 Task: Schedule a time to work on the side project.
Action: Mouse moved to (77, 114)
Screenshot: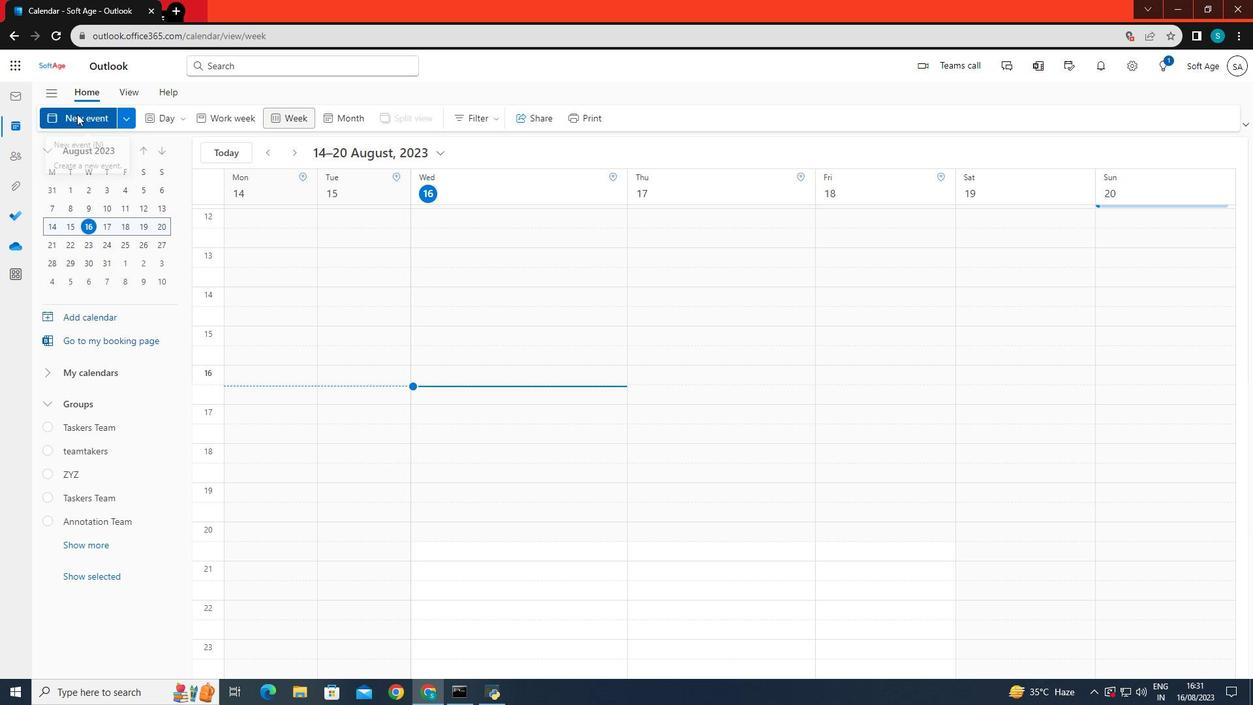 
Action: Mouse pressed left at (77, 114)
Screenshot: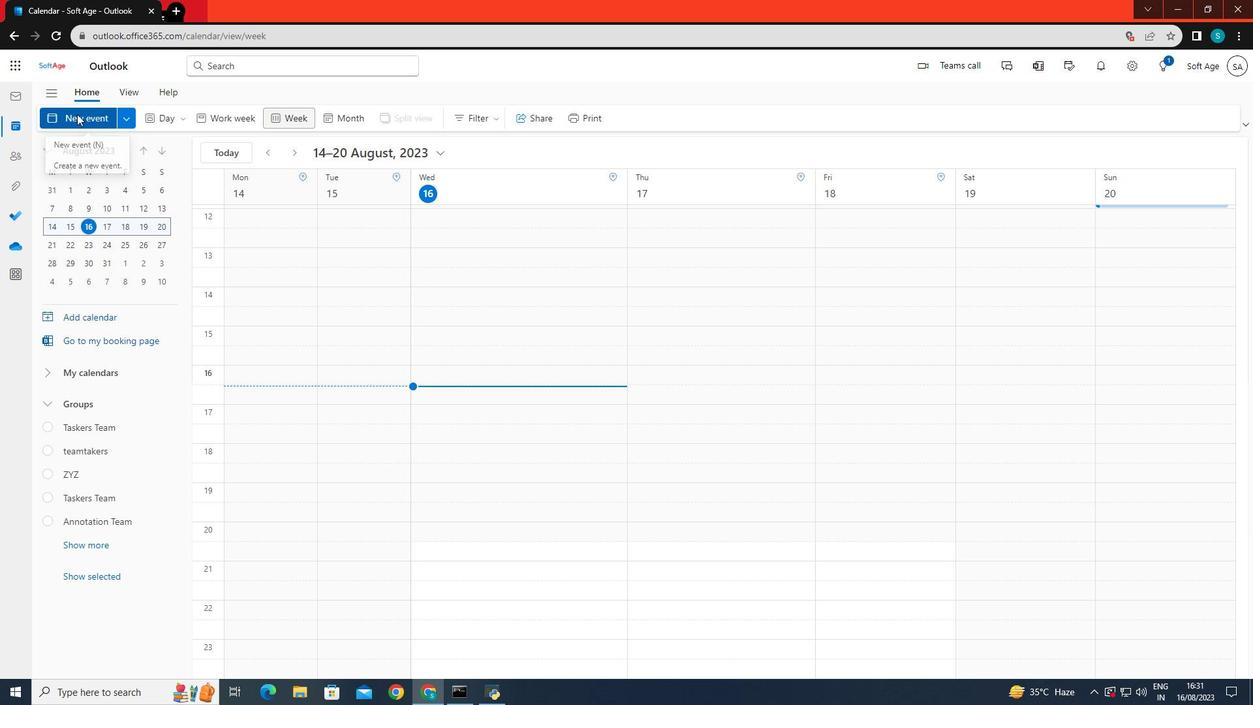 
Action: Mouse moved to (315, 197)
Screenshot: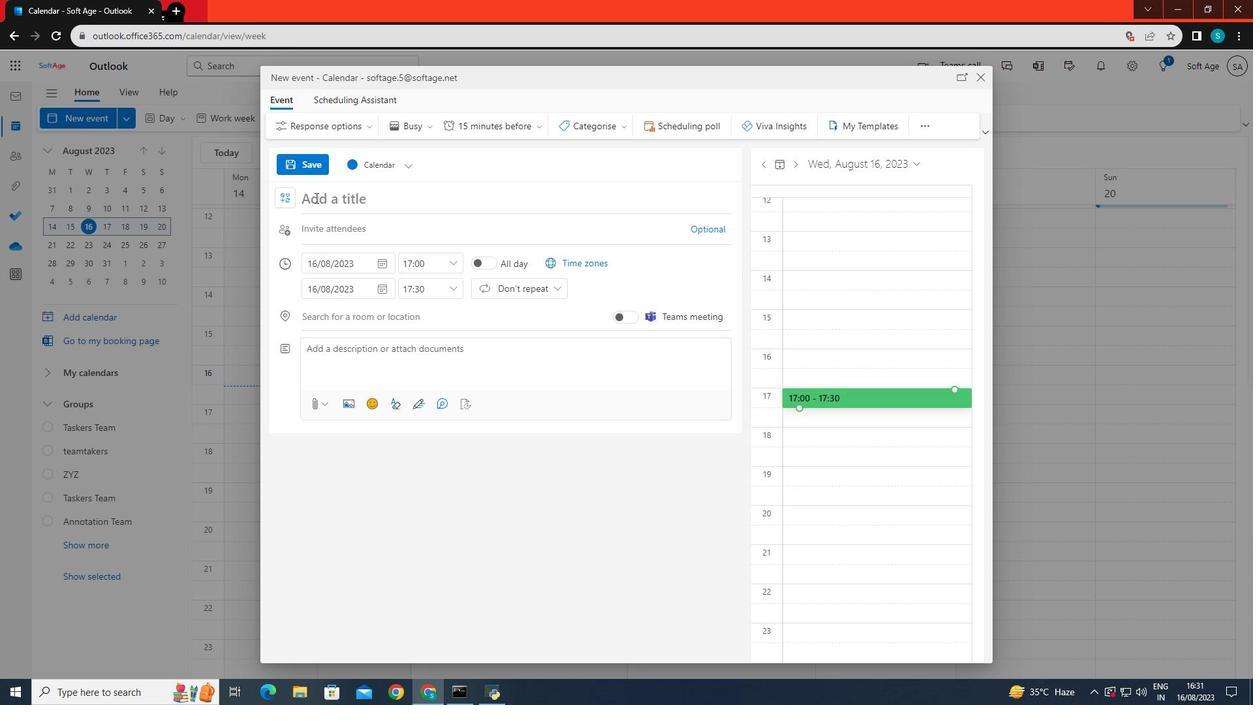 
Action: Mouse pressed left at (315, 197)
Screenshot: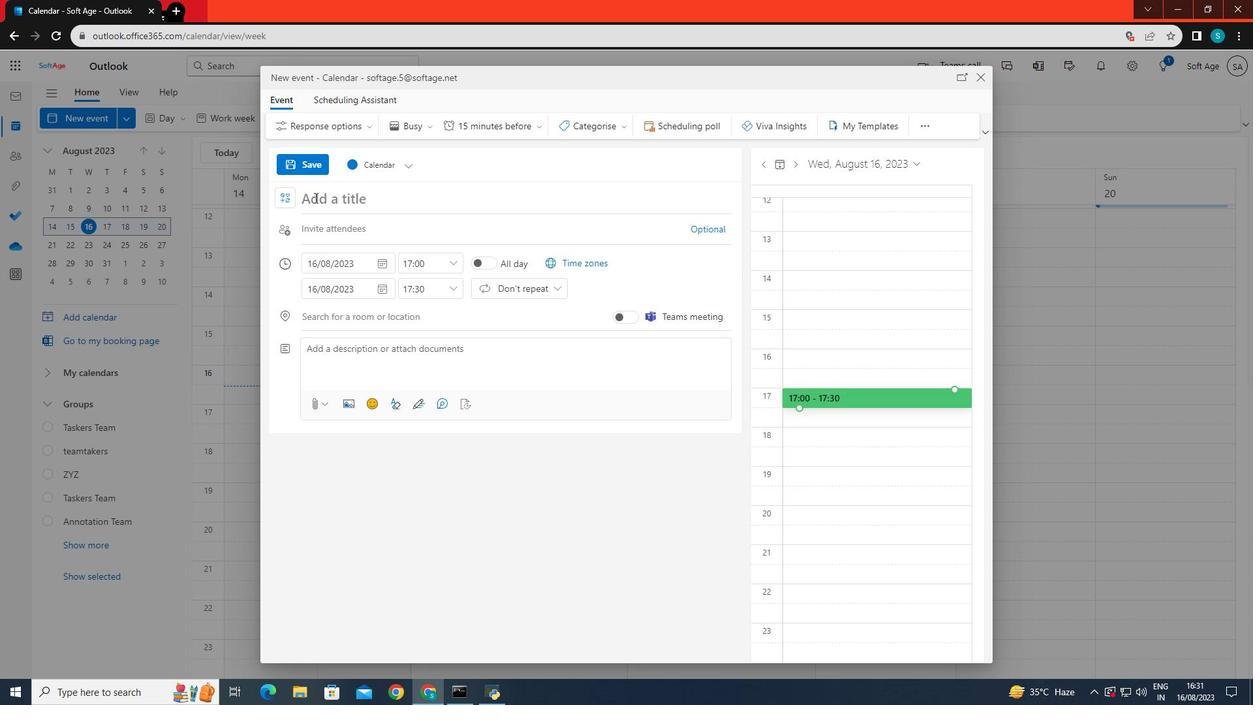 
Action: Mouse moved to (314, 197)
Screenshot: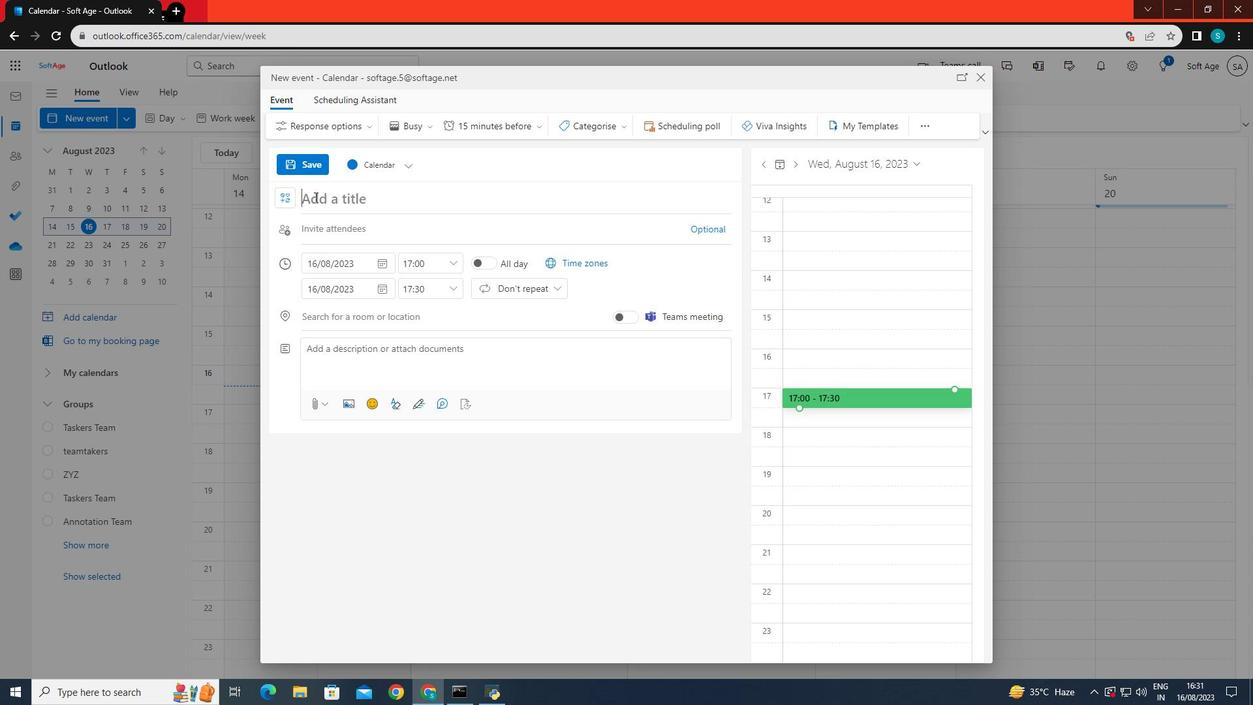 
Action: Key pressed <Key.caps_lock>S<Key.caps_lock>ide<Key.space>project
Screenshot: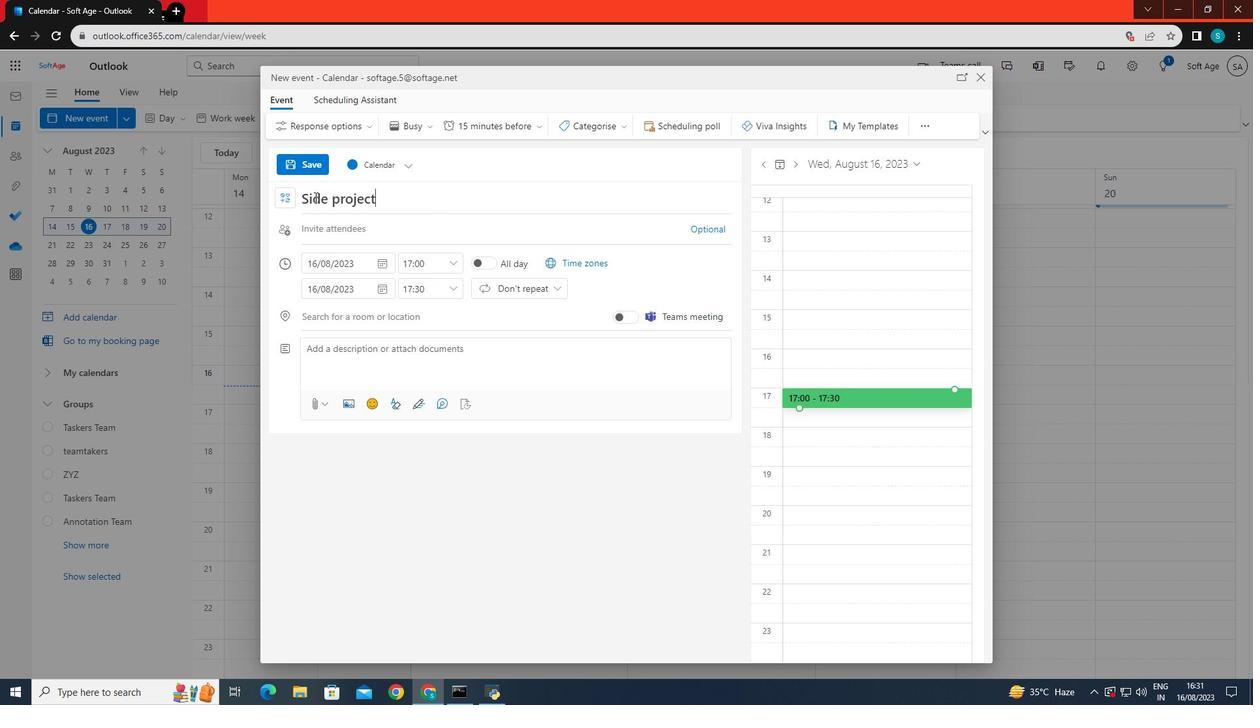 
Action: Mouse moved to (344, 266)
Screenshot: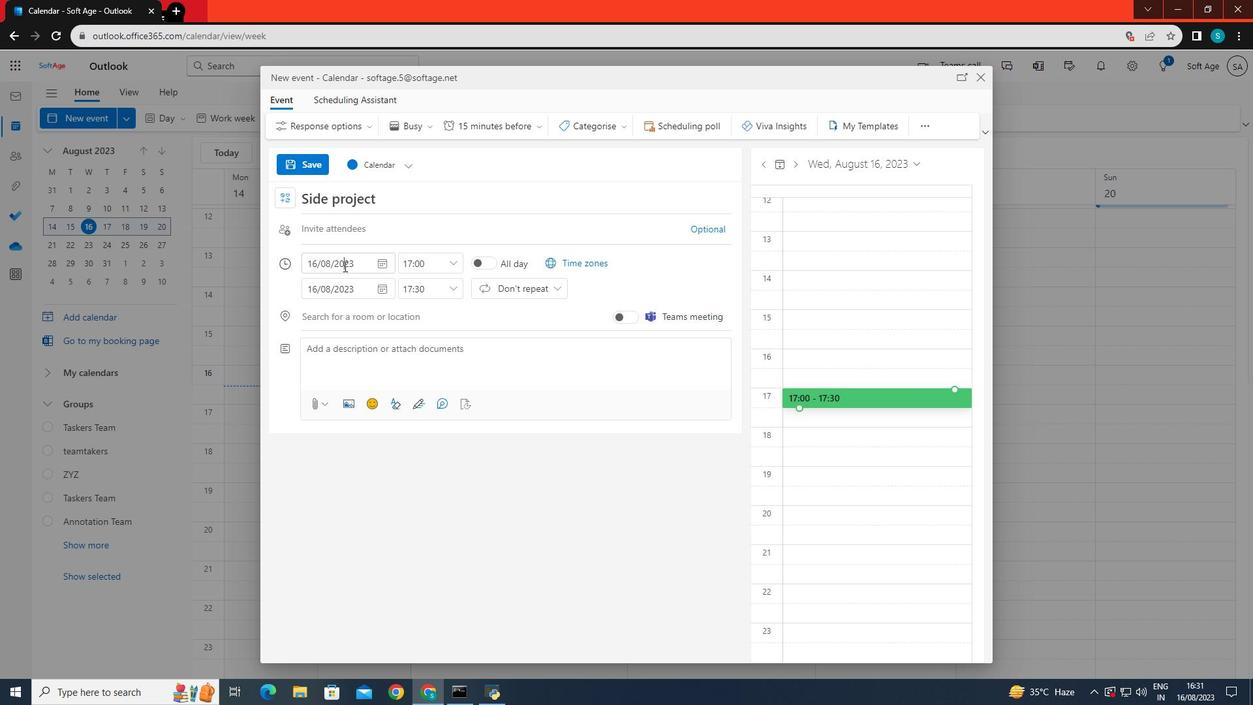 
Action: Mouse pressed left at (344, 266)
Screenshot: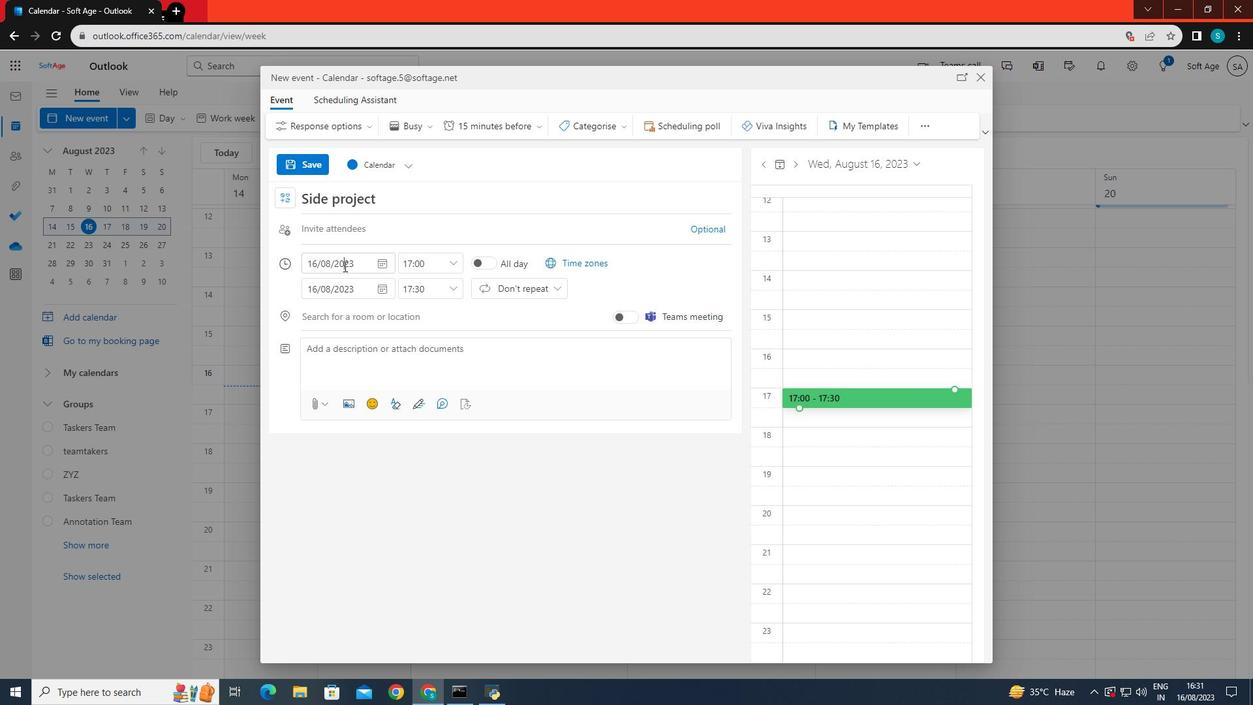 
Action: Mouse moved to (387, 383)
Screenshot: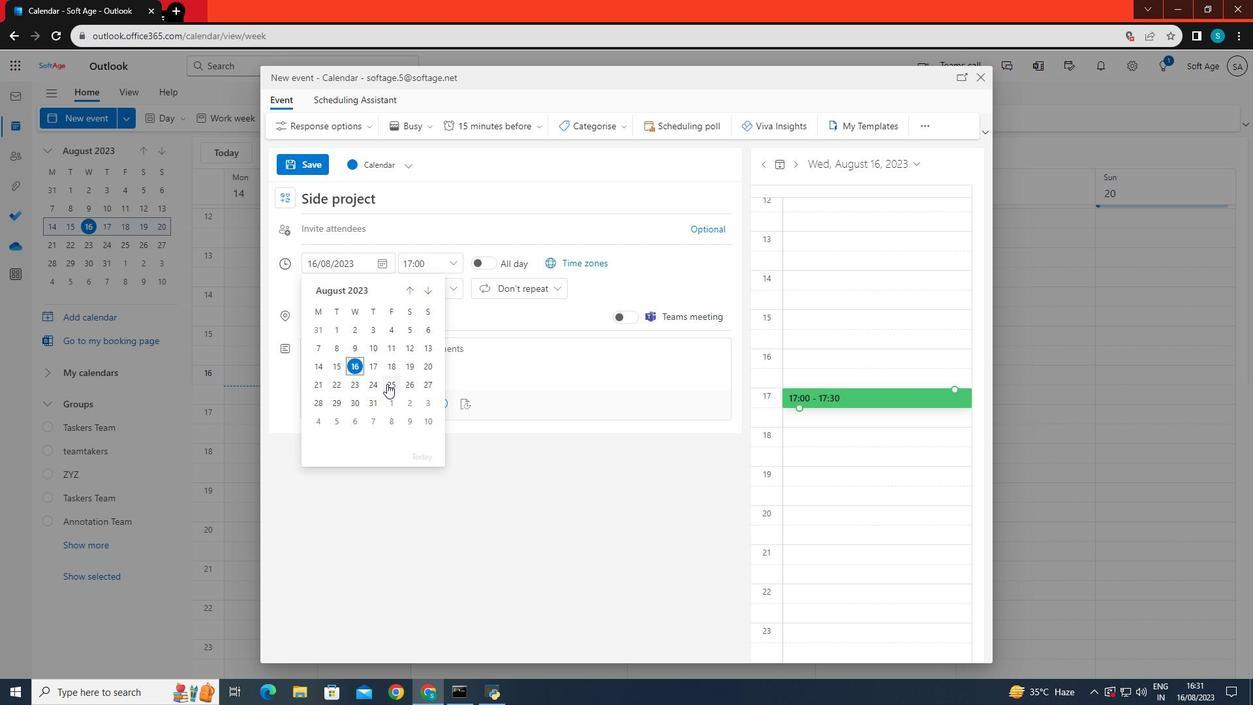 
Action: Mouse pressed left at (387, 383)
Screenshot: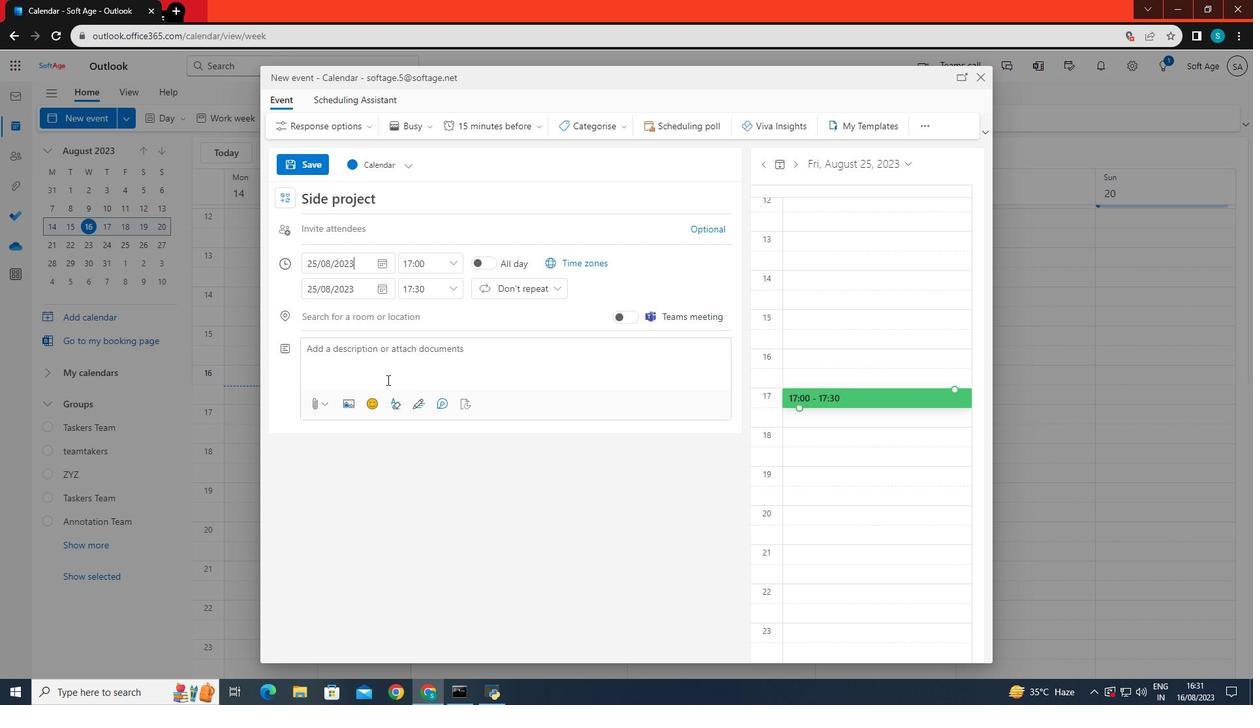 
Action: Mouse moved to (421, 265)
Screenshot: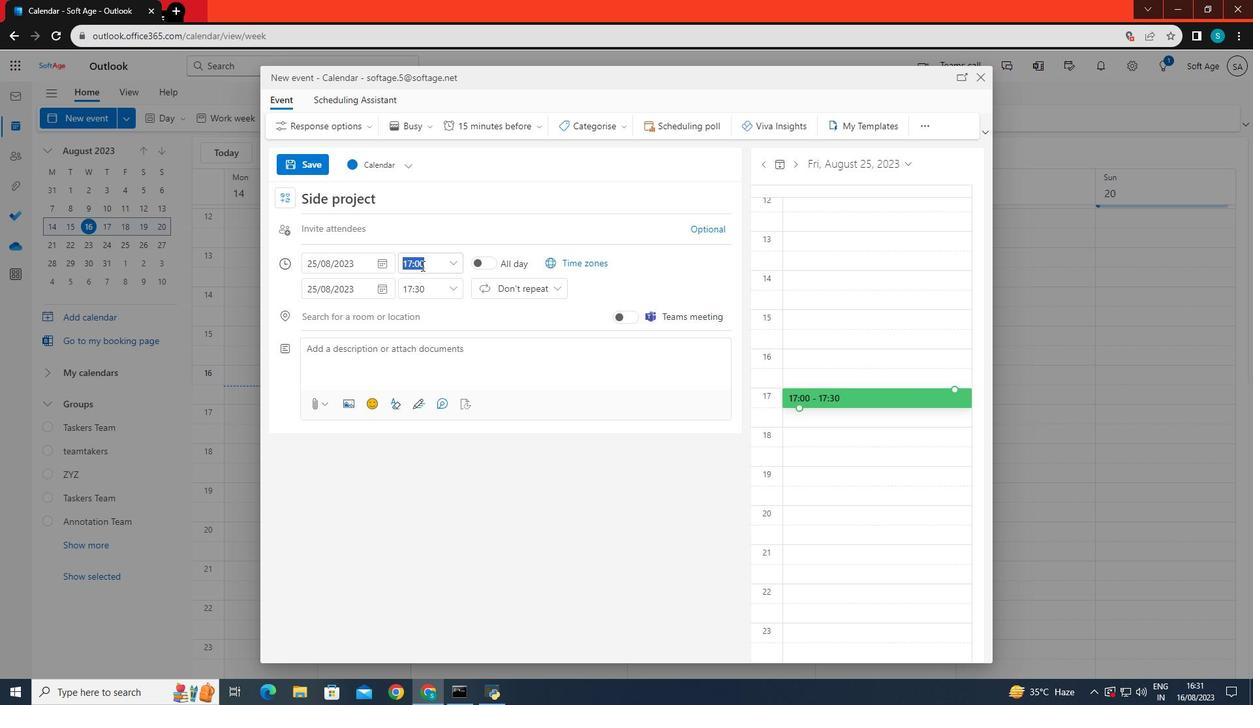 
Action: Mouse pressed left at (421, 265)
Screenshot: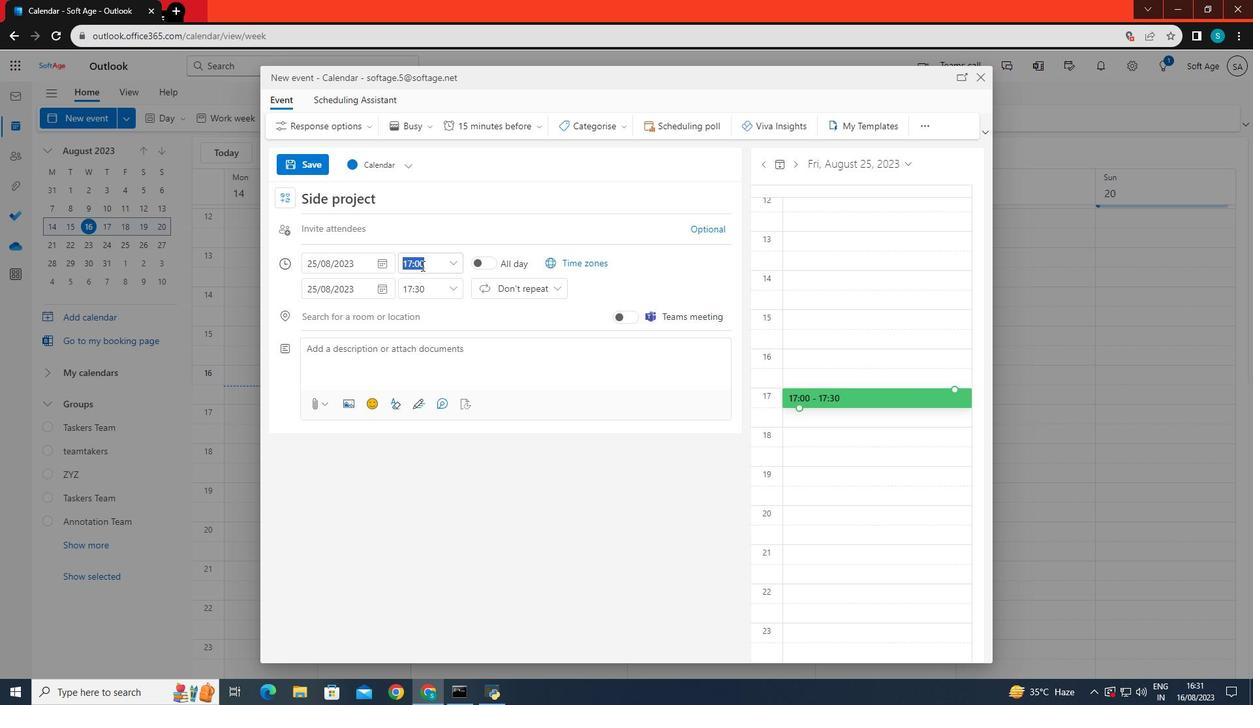 
Action: Mouse moved to (448, 263)
Screenshot: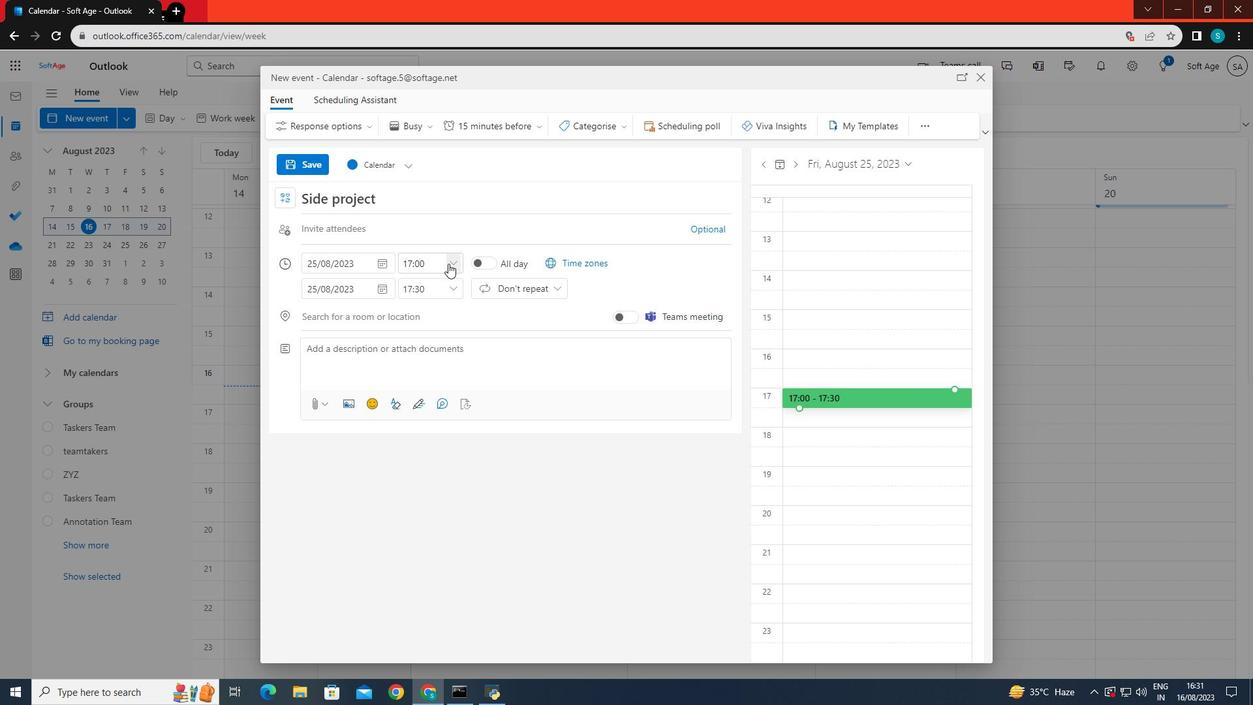 
Action: Mouse pressed left at (448, 263)
Screenshot: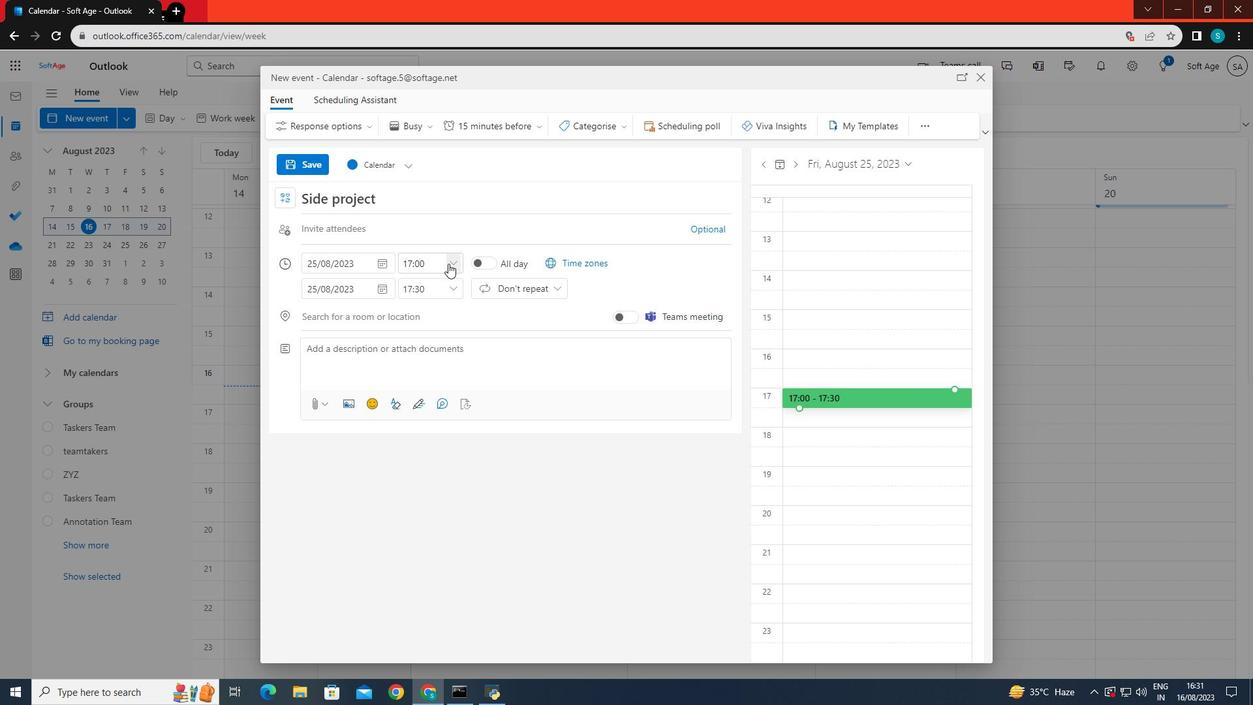 
Action: Mouse moved to (428, 295)
Screenshot: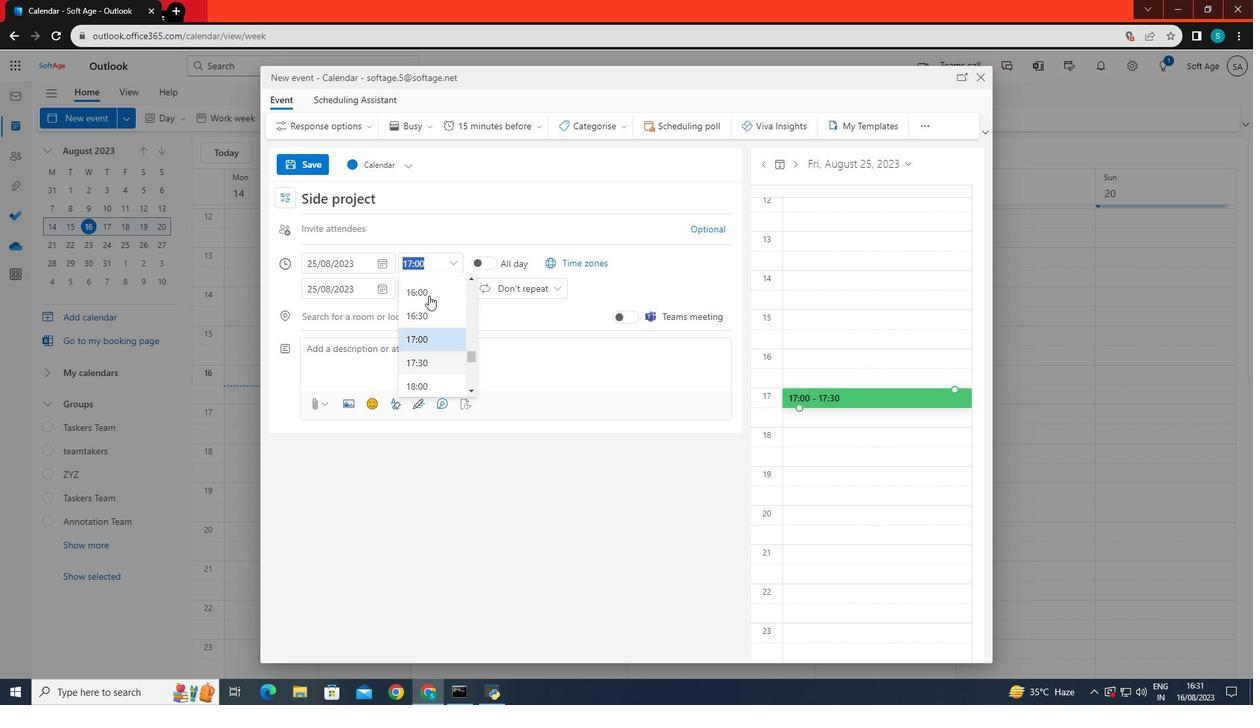 
Action: Mouse scrolled (428, 296) with delta (0, 0)
Screenshot: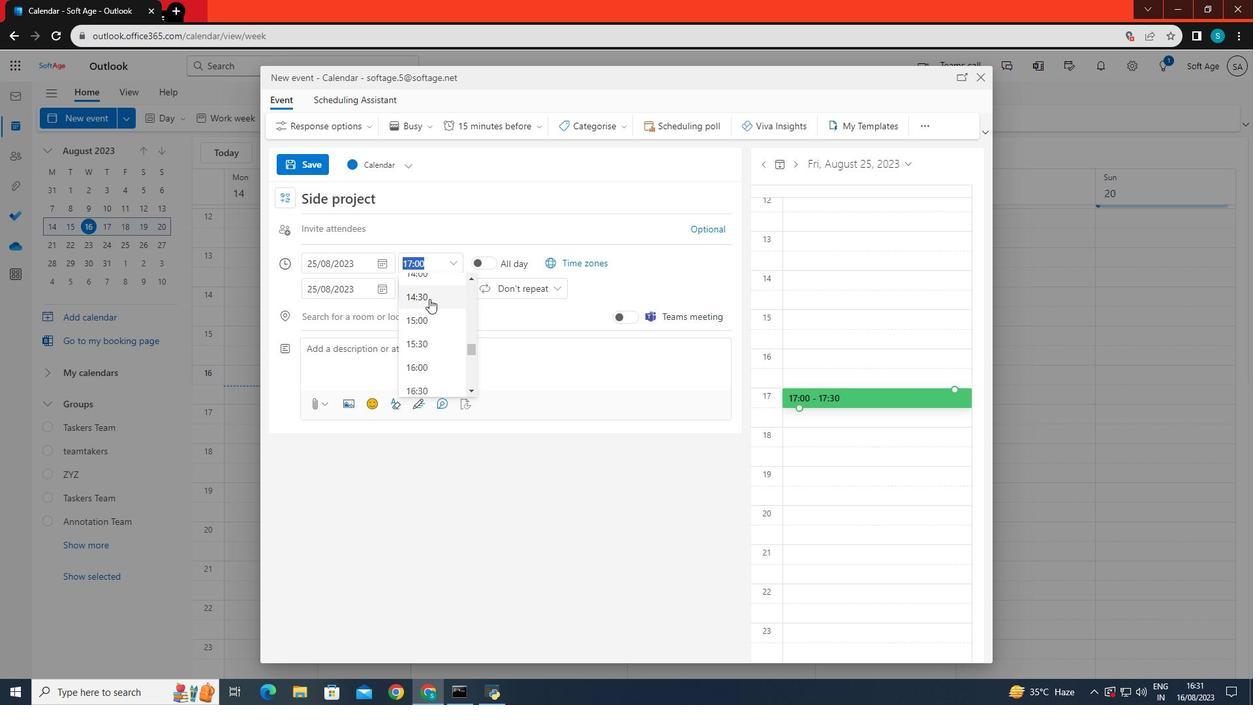 
Action: Mouse scrolled (428, 296) with delta (0, 0)
Screenshot: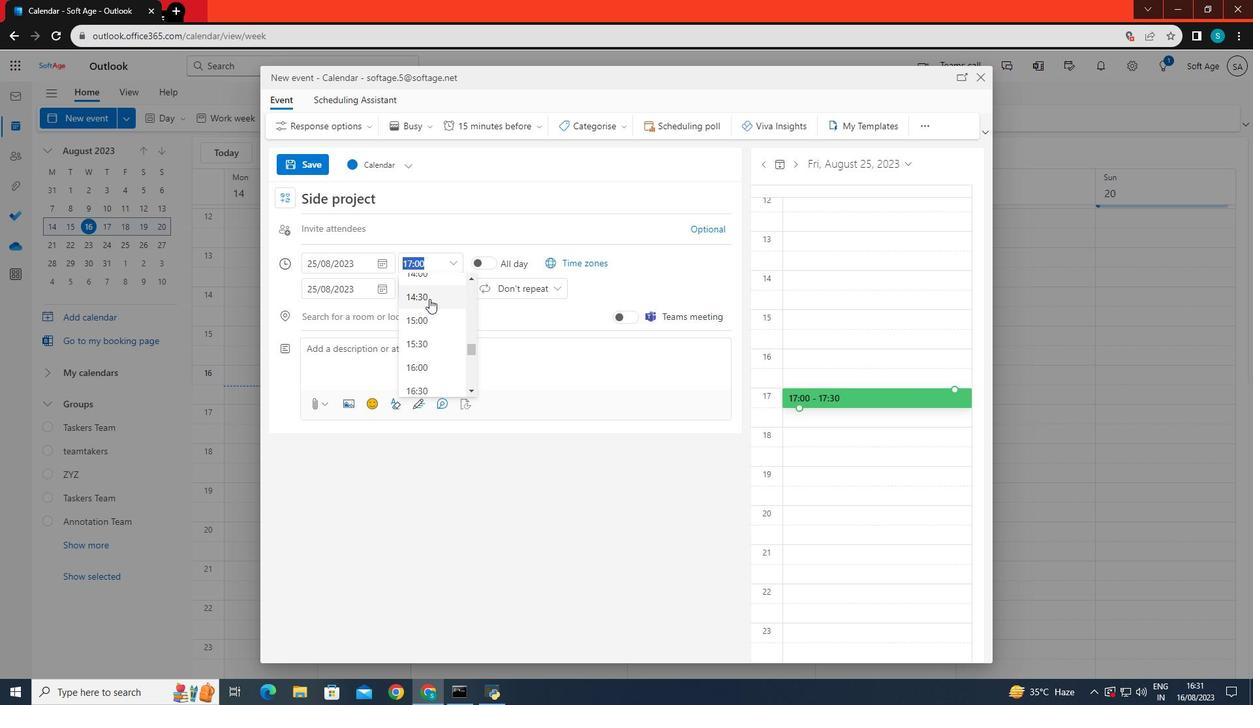 
Action: Mouse moved to (428, 320)
Screenshot: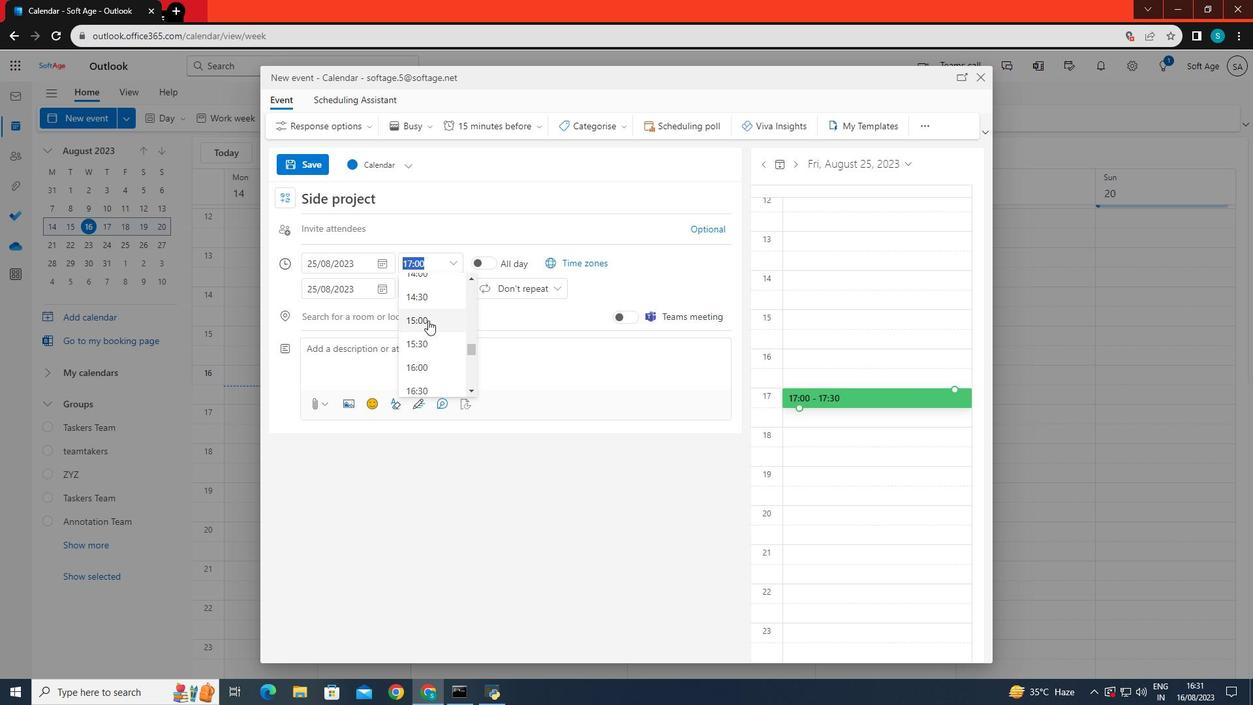 
Action: Mouse pressed left at (428, 320)
Screenshot: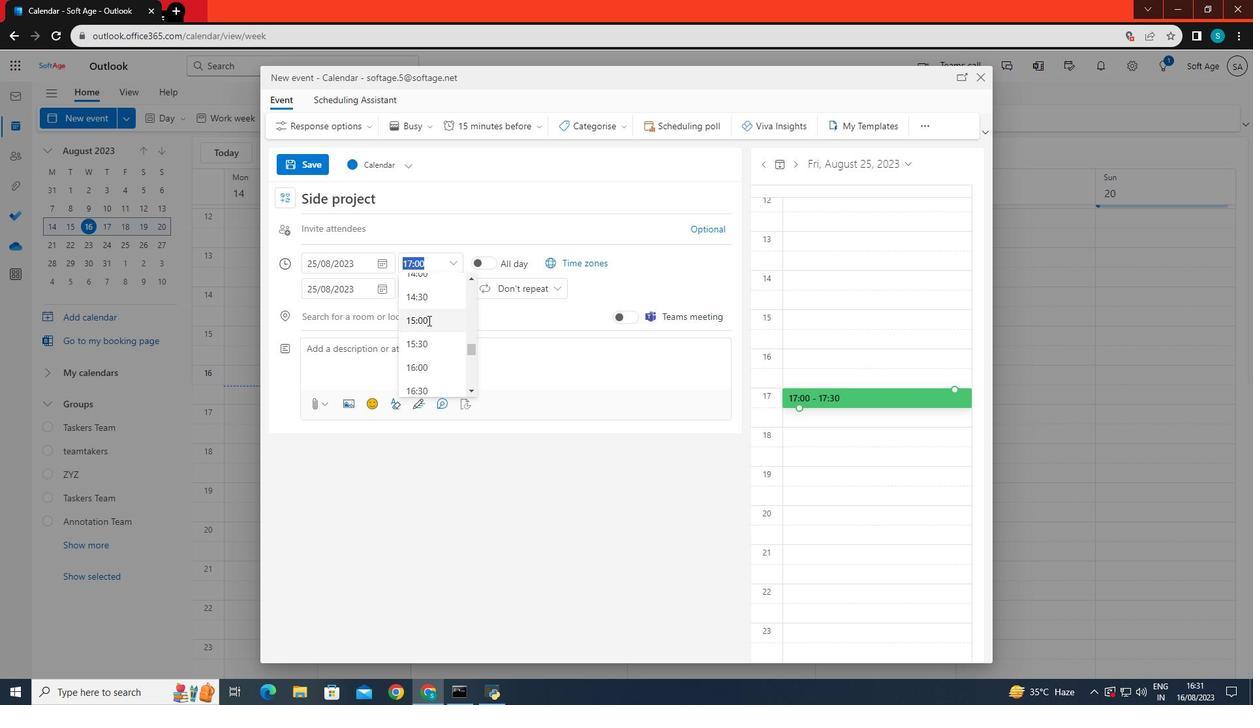 
Action: Mouse moved to (456, 293)
Screenshot: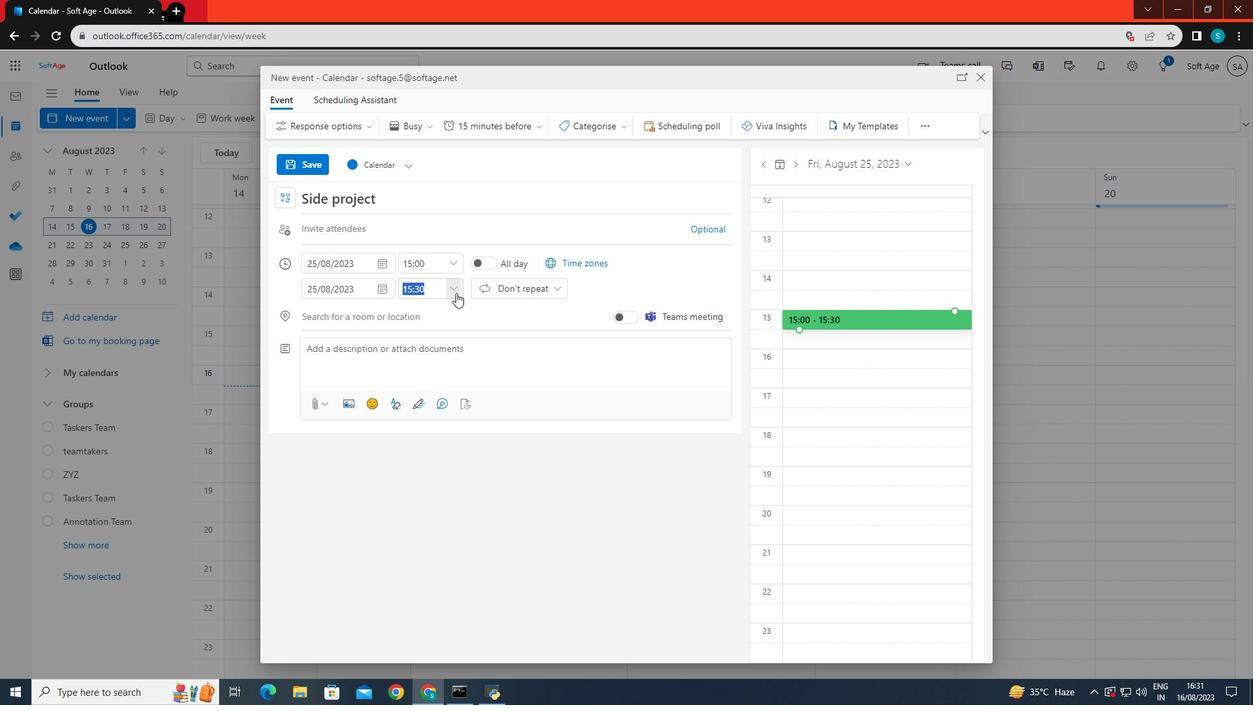 
Action: Mouse pressed left at (456, 293)
Screenshot: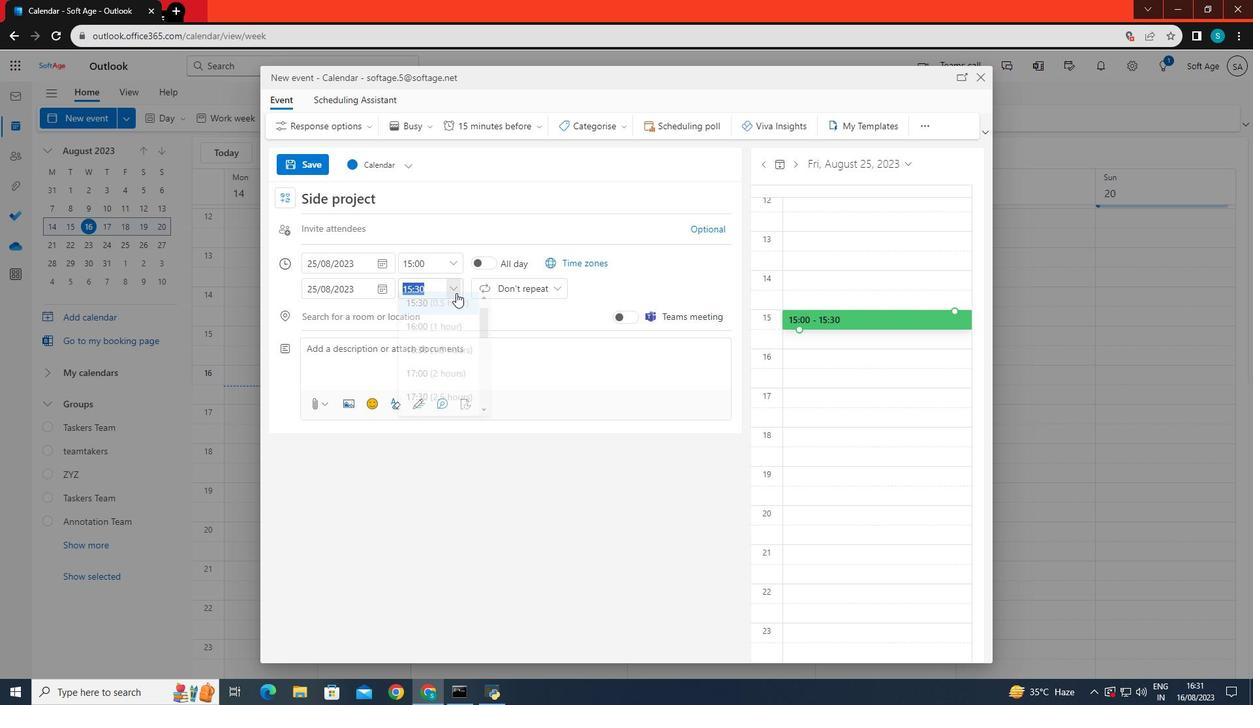 
Action: Mouse moved to (437, 338)
Screenshot: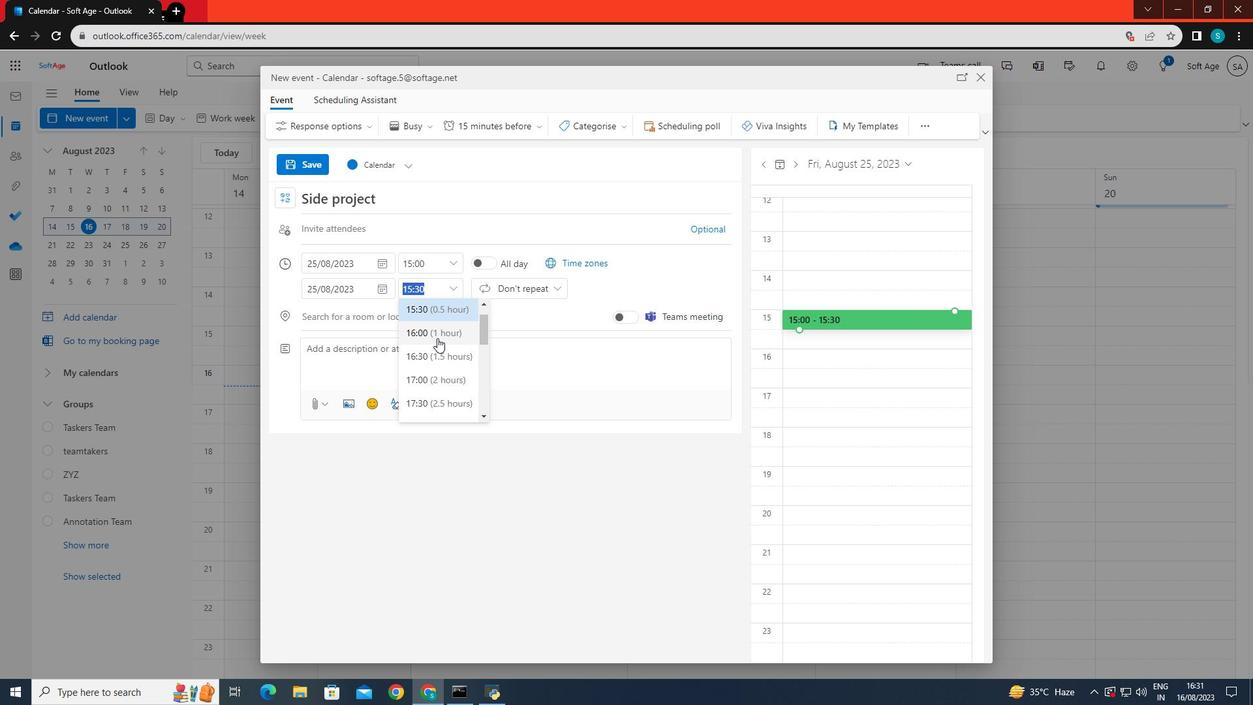 
Action: Mouse pressed left at (437, 338)
Screenshot: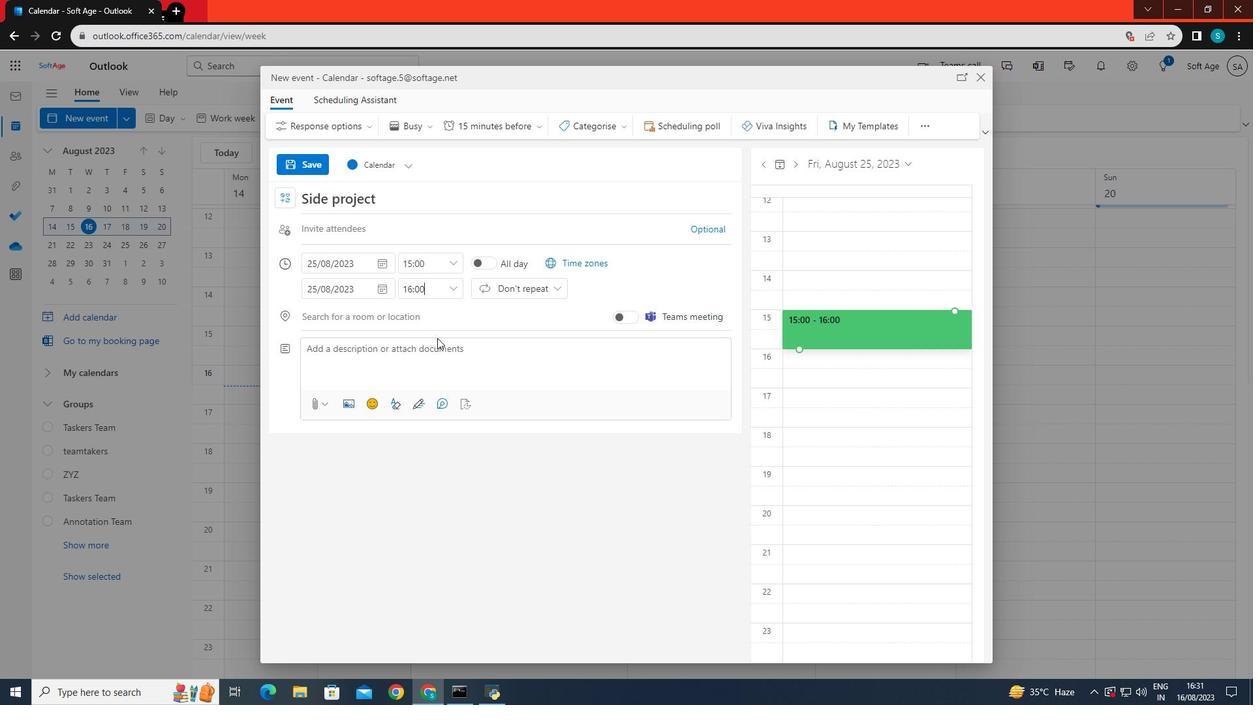 
Action: Mouse moved to (394, 349)
Screenshot: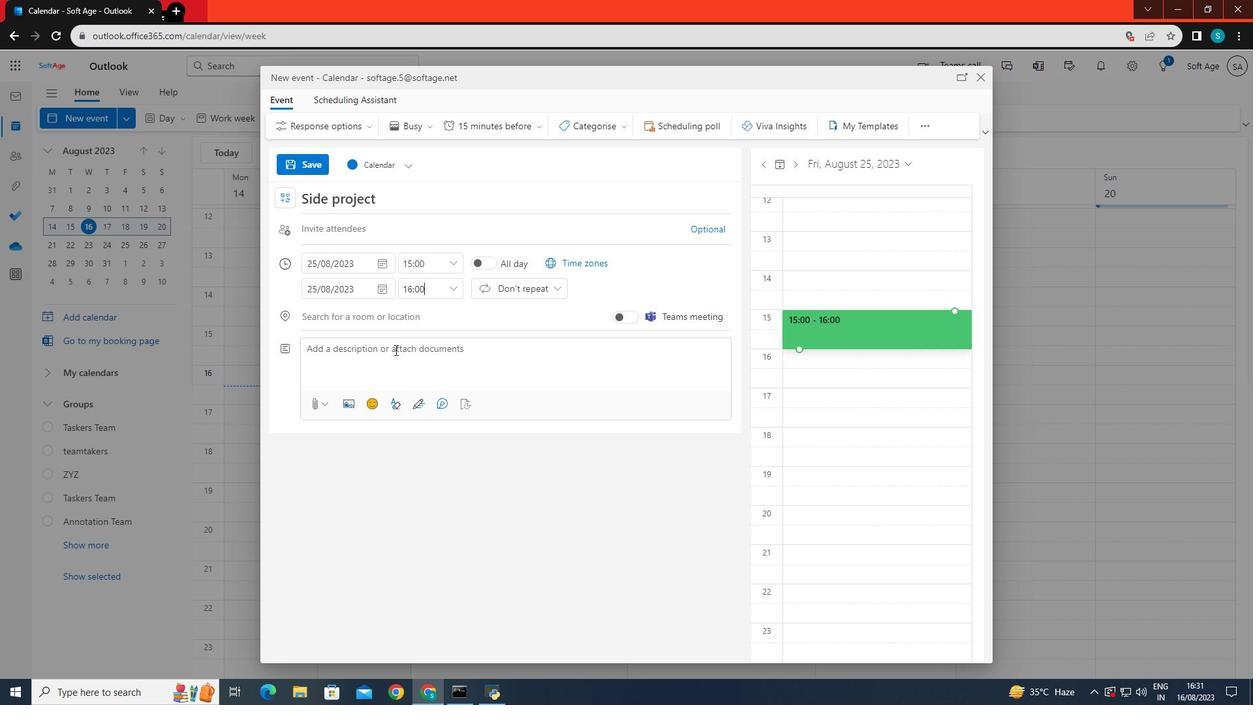 
Action: Mouse pressed left at (394, 349)
Screenshot: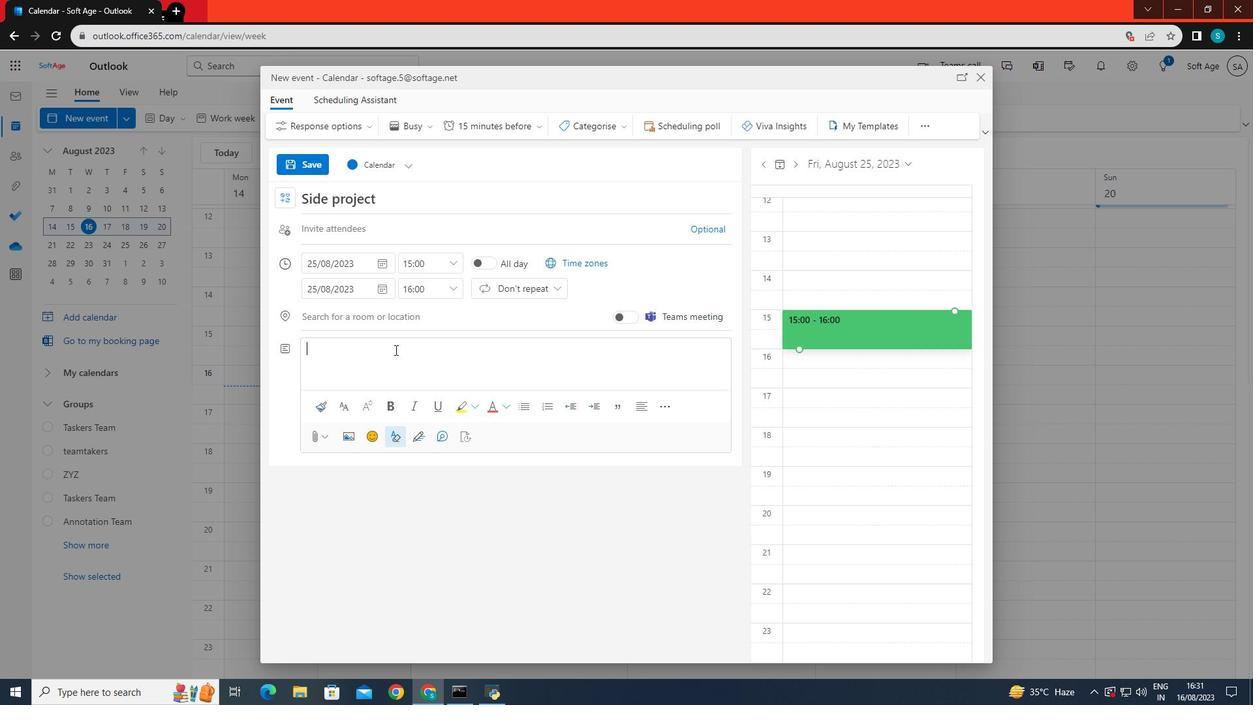
Action: Key pressed <Key.caps_lock>S<Key.caps_lock>chedule<Key.space>a<Key.space>time<Key.space>to<Key.space>work<Key.space>on<Key.space>the<Key.space>side<Key.space>project.
Screenshot: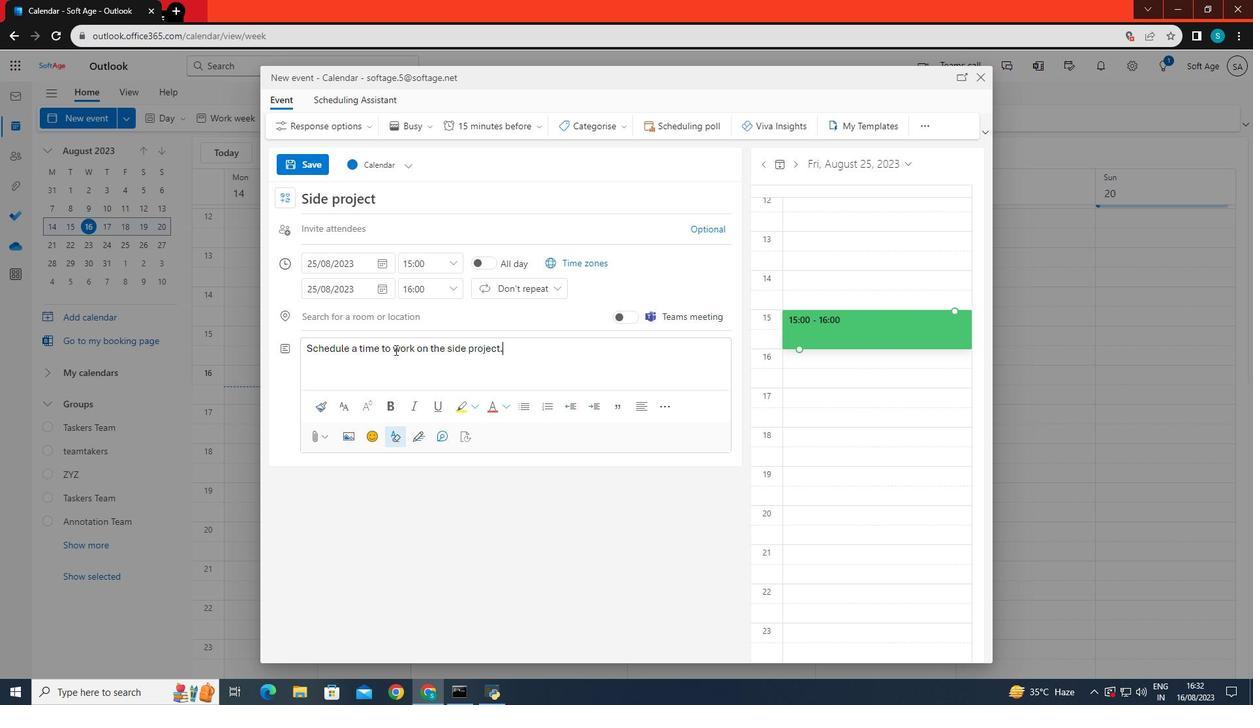 
Action: Mouse moved to (378, 231)
Screenshot: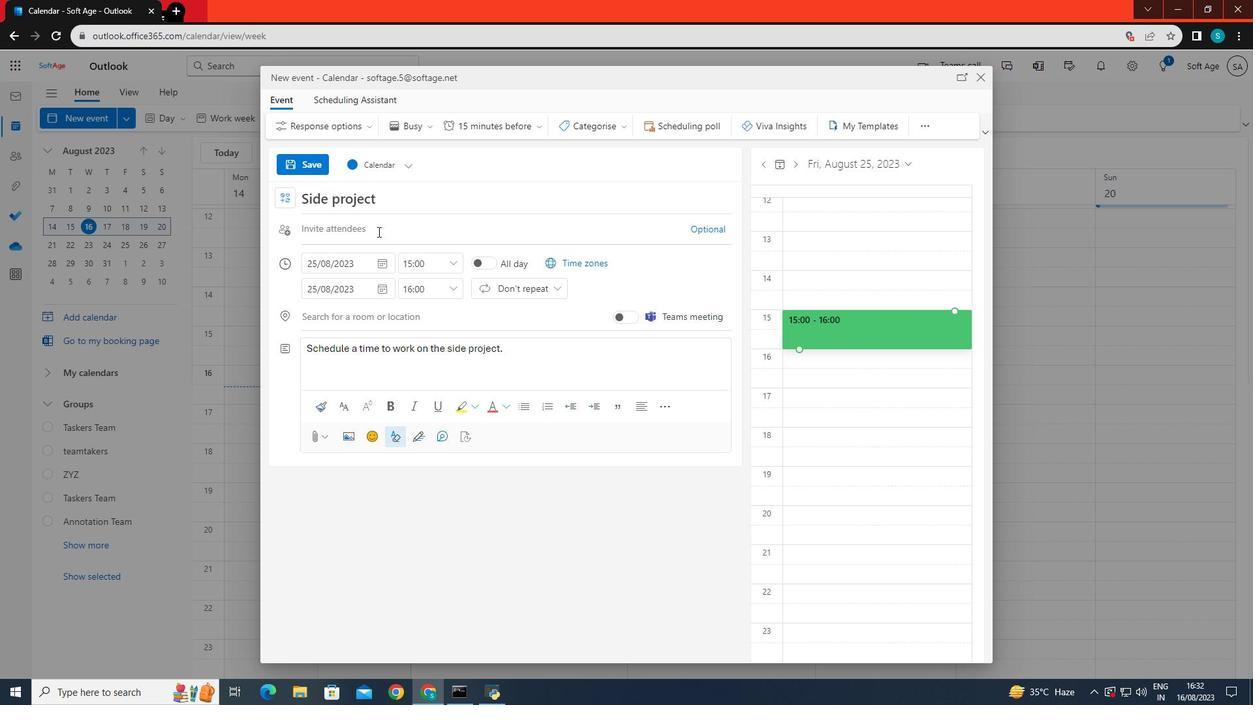 
Action: Mouse pressed left at (378, 231)
Screenshot: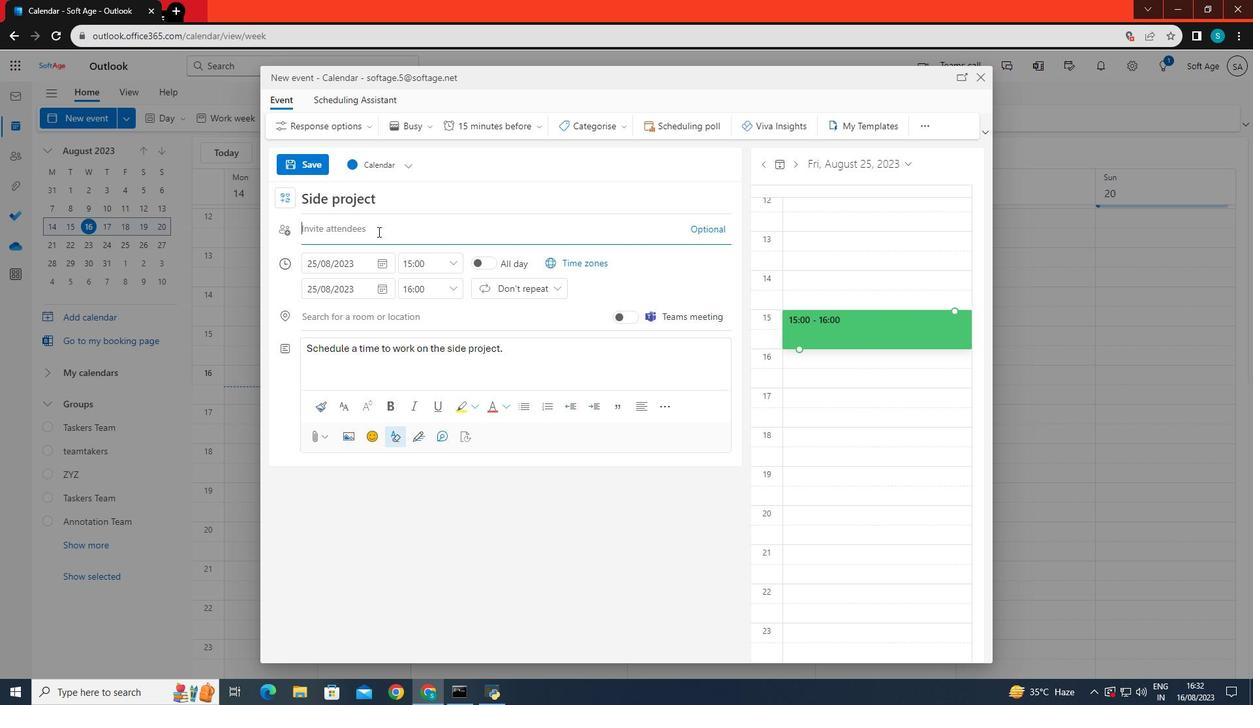 
Action: Mouse moved to (379, 277)
Screenshot: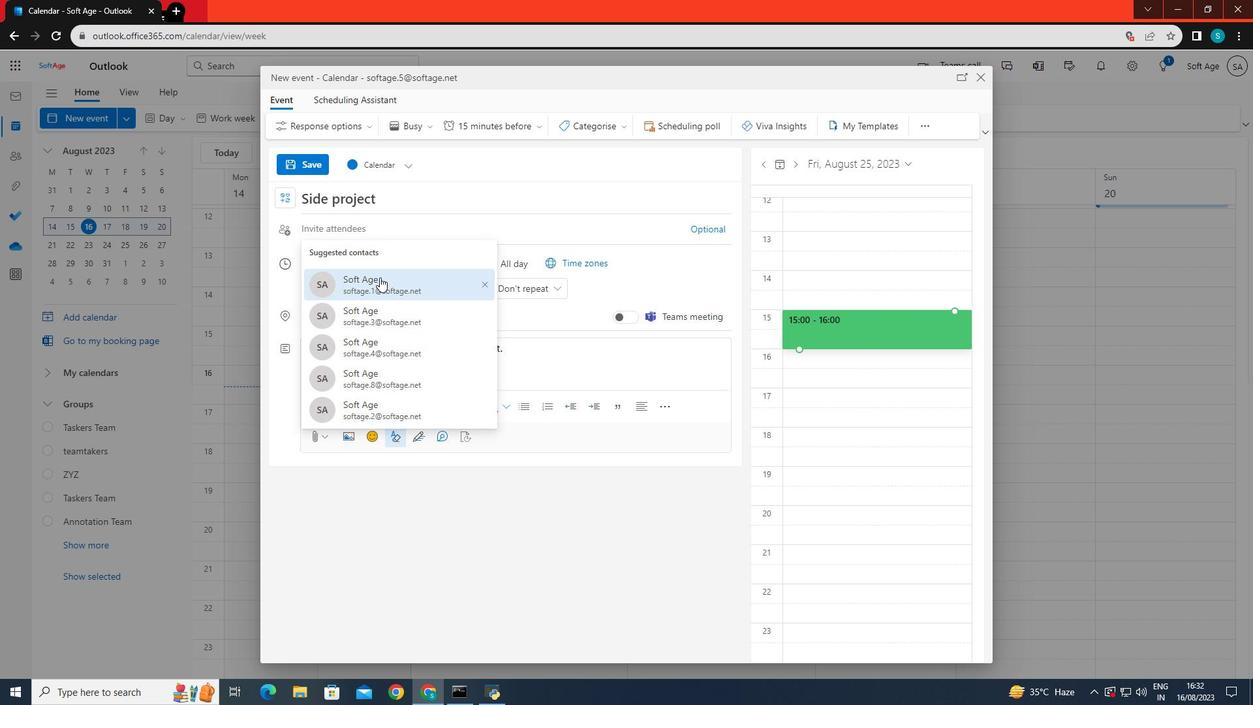 
Action: Mouse pressed left at (379, 277)
Screenshot: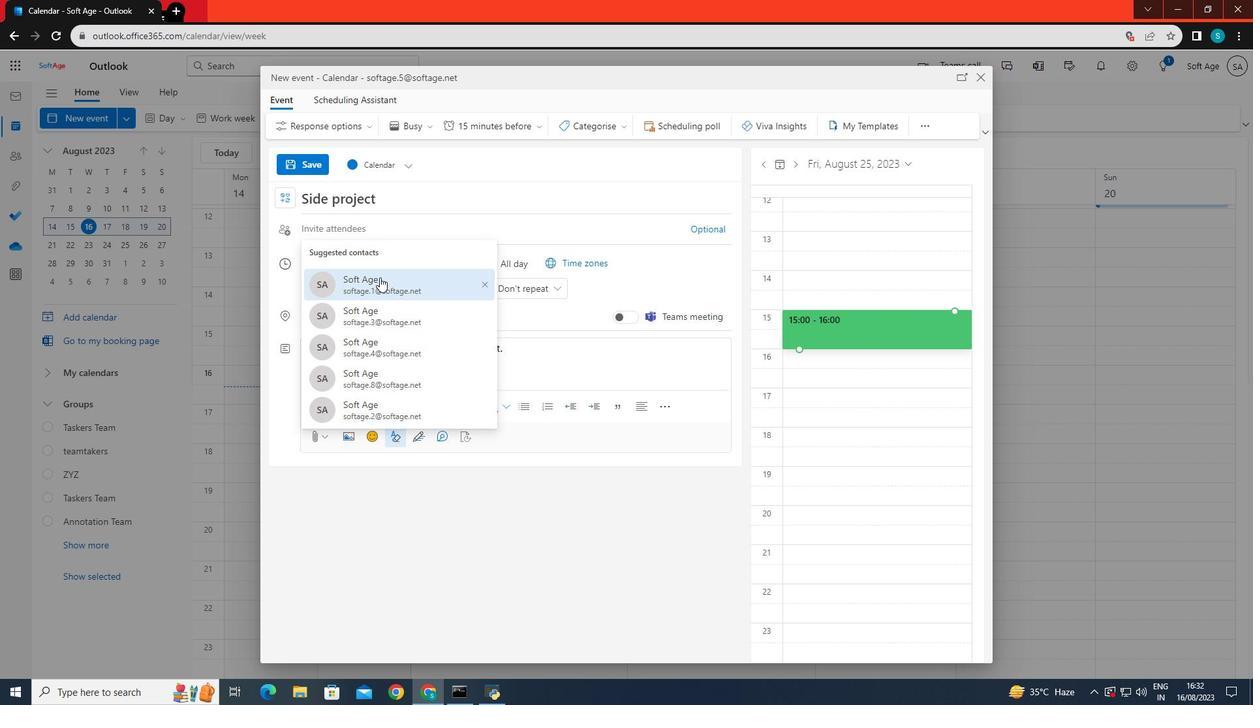 
Action: Mouse moved to (343, 158)
Screenshot: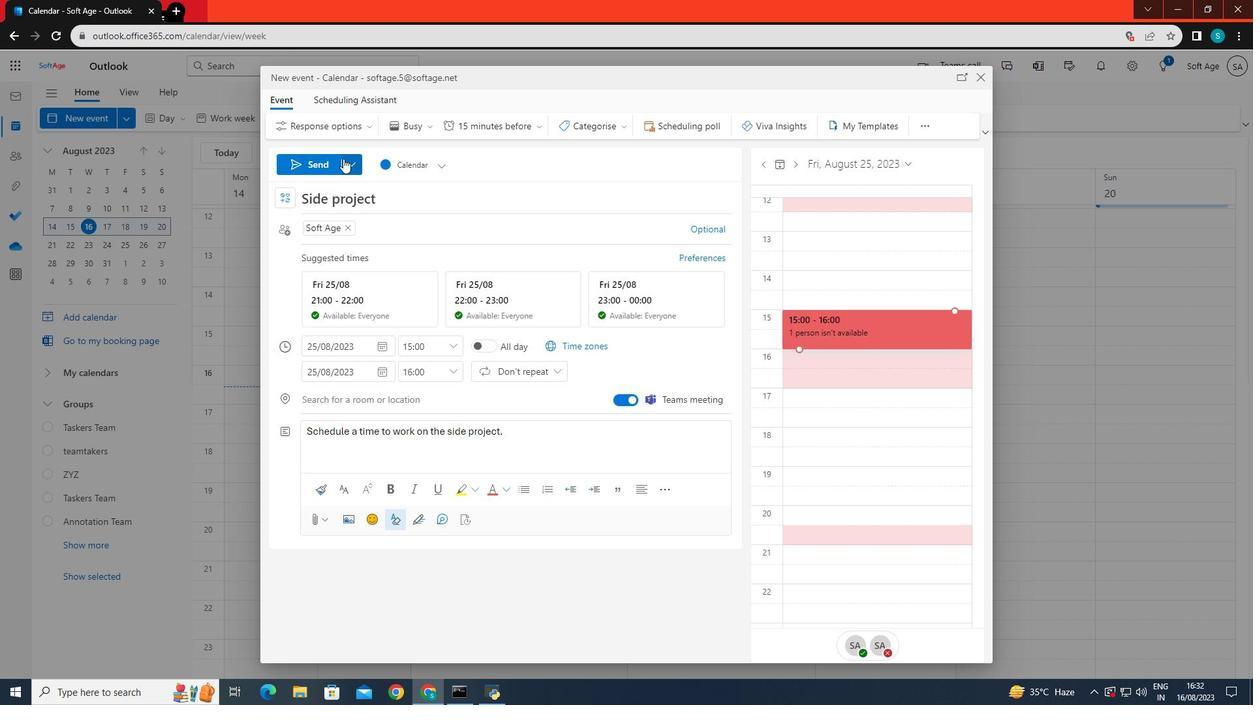 
Action: Mouse pressed left at (343, 158)
Screenshot: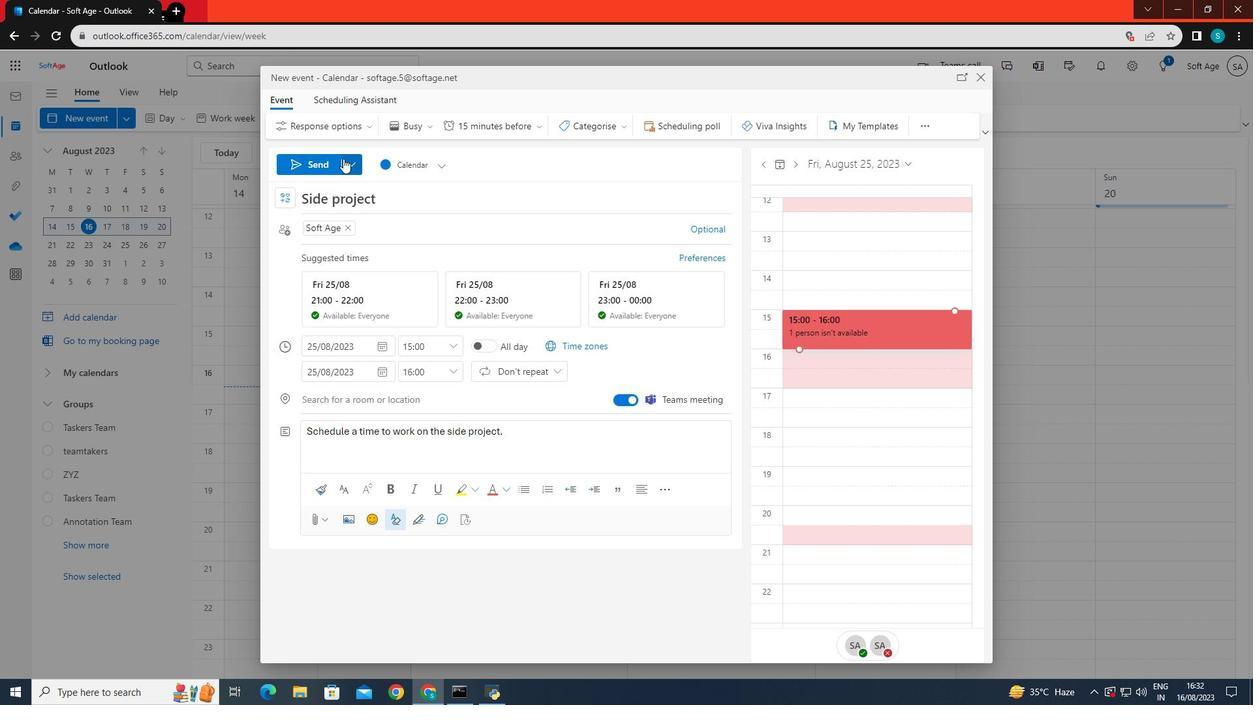 
Action: Mouse moved to (318, 176)
Screenshot: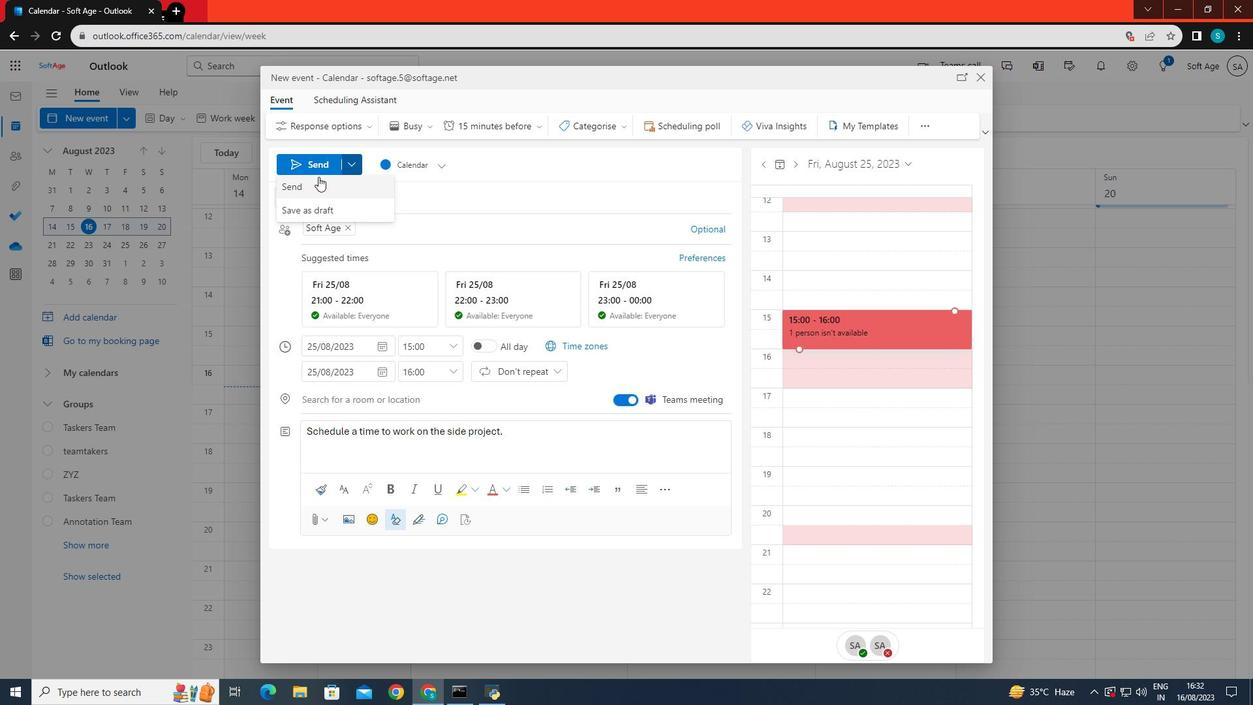 
Action: Mouse pressed left at (318, 176)
Screenshot: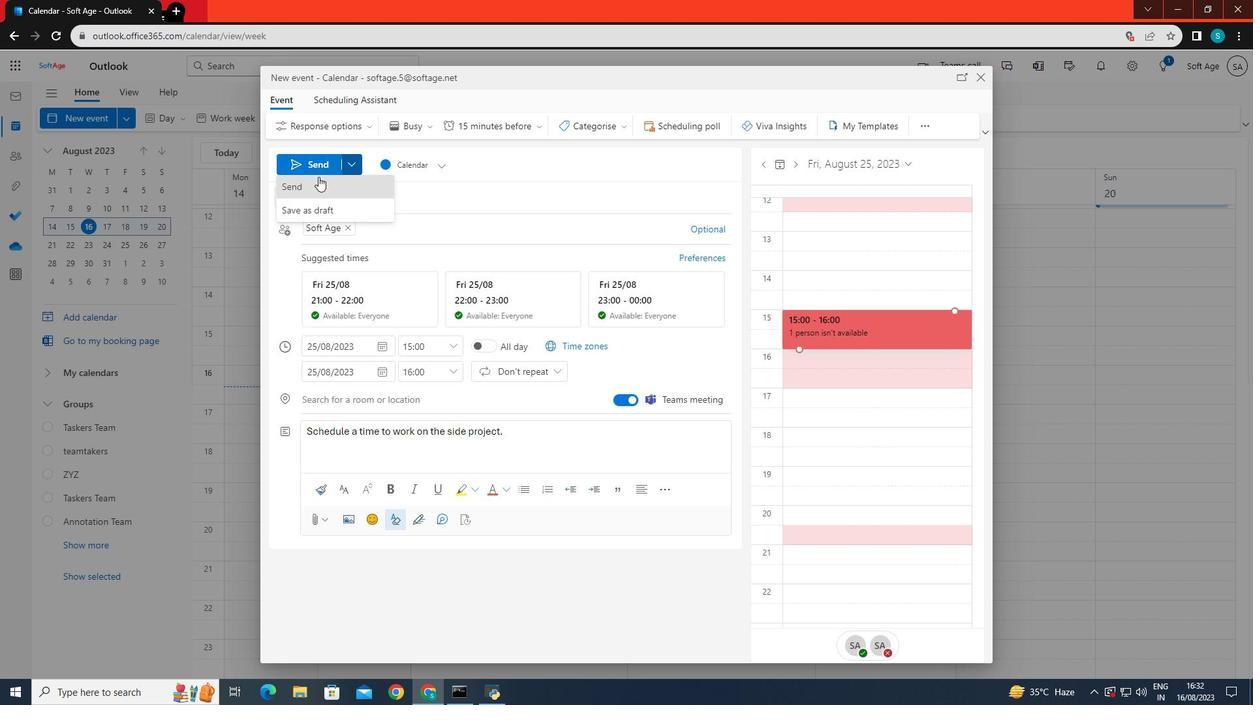 
